 Task: Apply bold to the description text.
Action: Mouse moved to (86, 258)
Screenshot: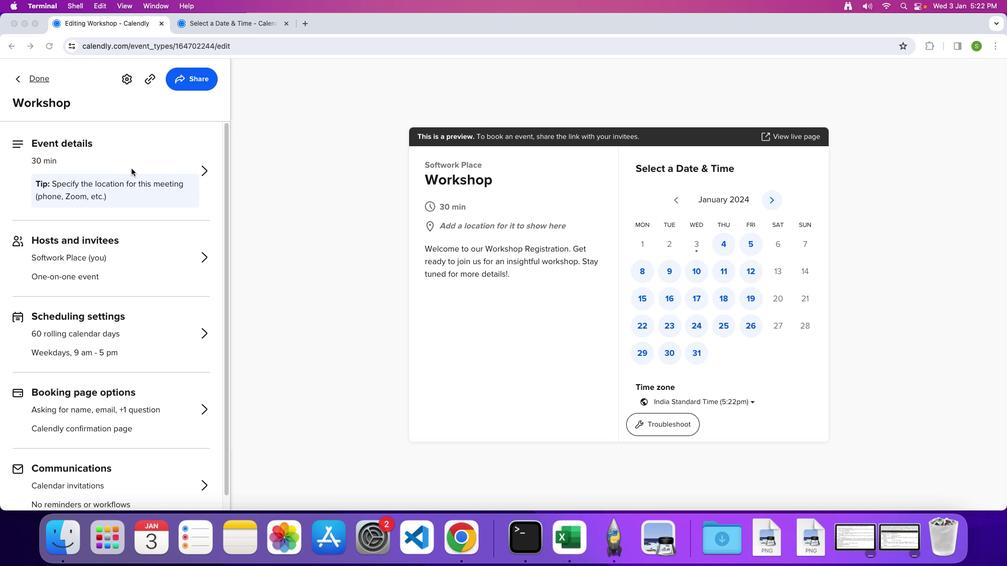 
Action: Mouse pressed left at (86, 258)
Screenshot: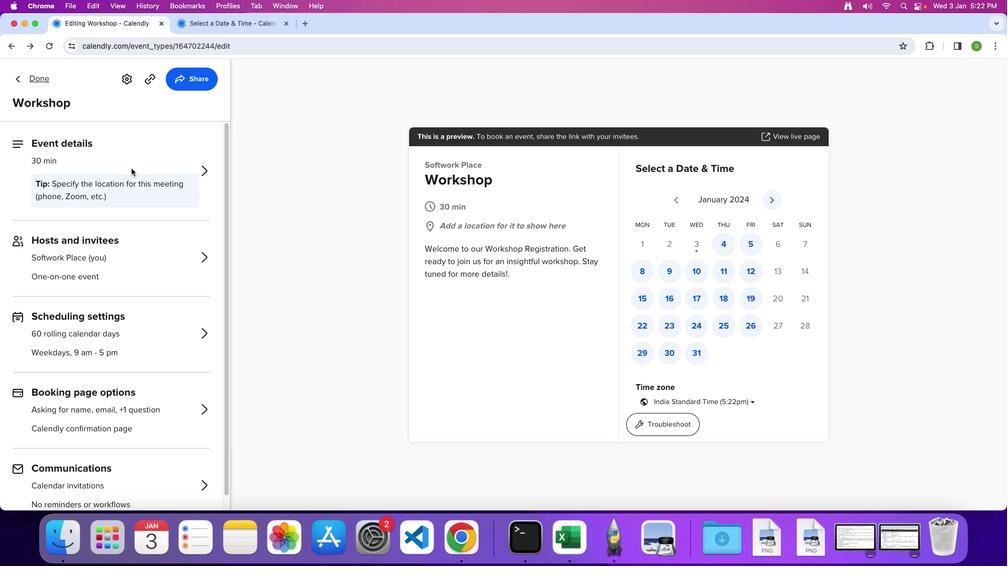 
Action: Mouse moved to (86, 258)
Screenshot: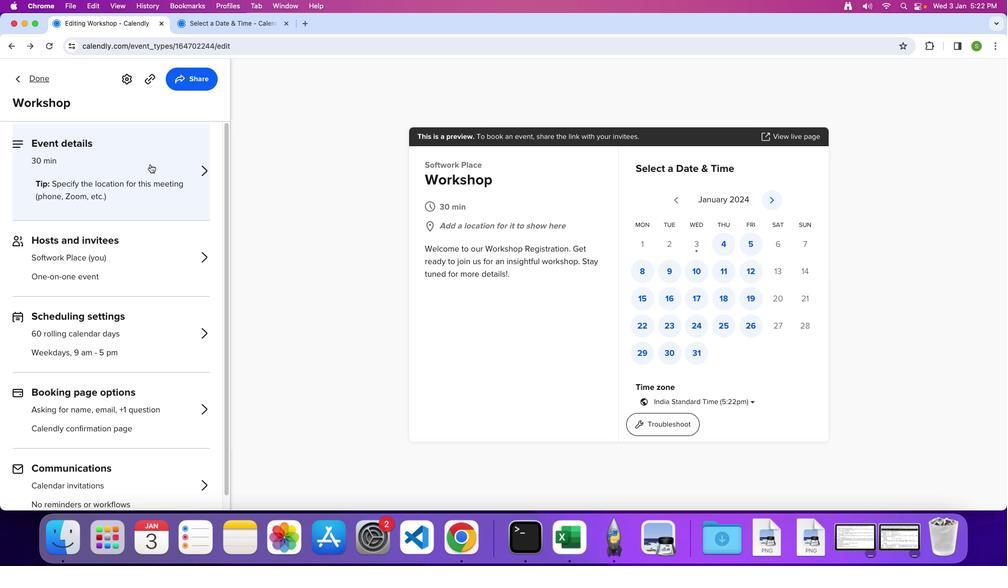 
Action: Mouse pressed left at (86, 258)
Screenshot: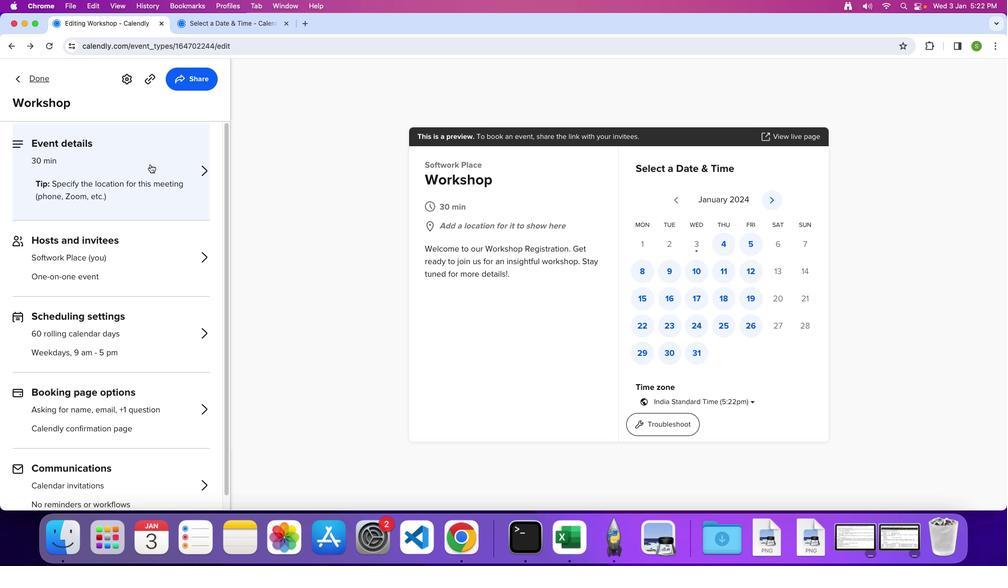 
Action: Mouse moved to (86, 258)
Screenshot: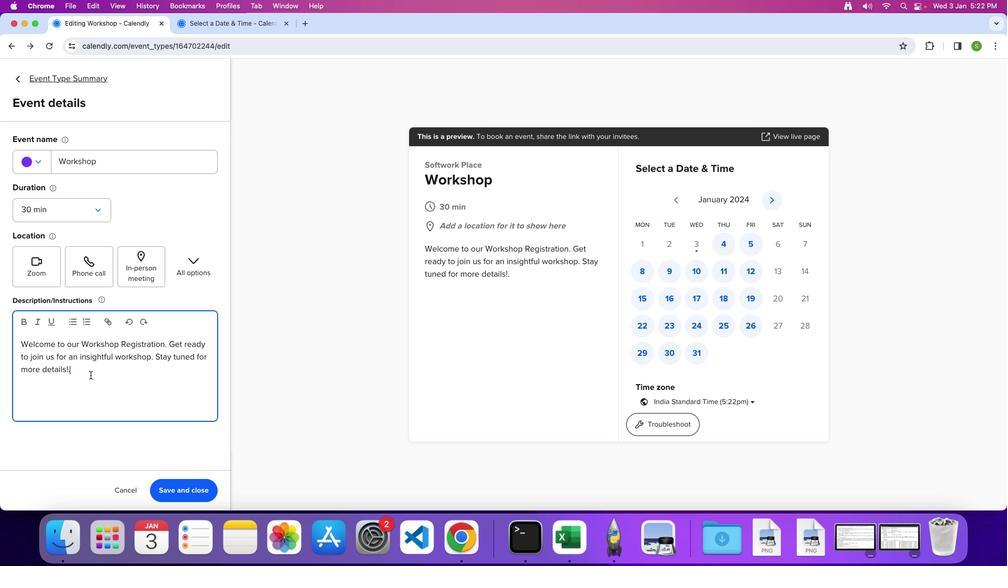
Action: Mouse pressed left at (86, 258)
Screenshot: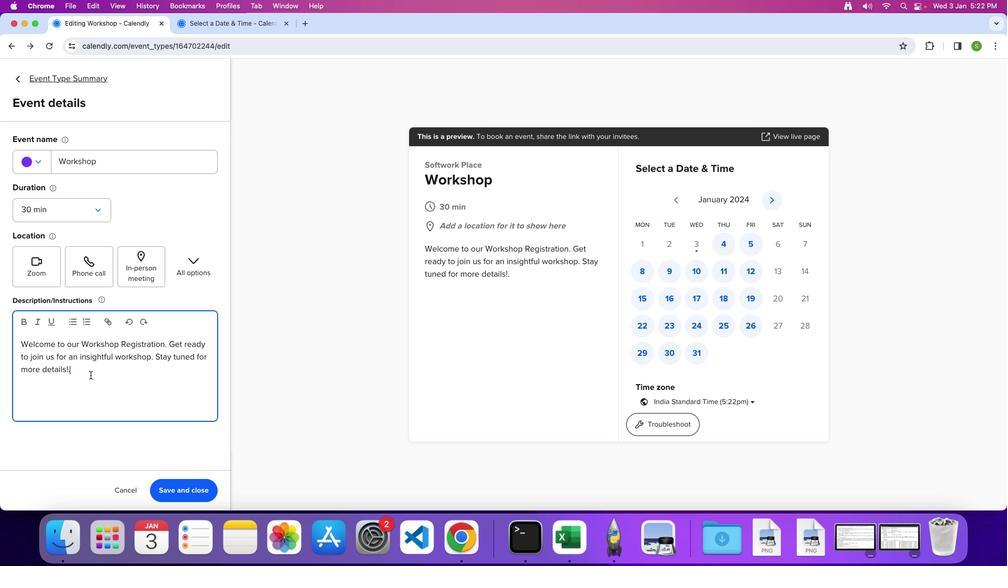 
Action: Mouse moved to (86, 258)
Screenshot: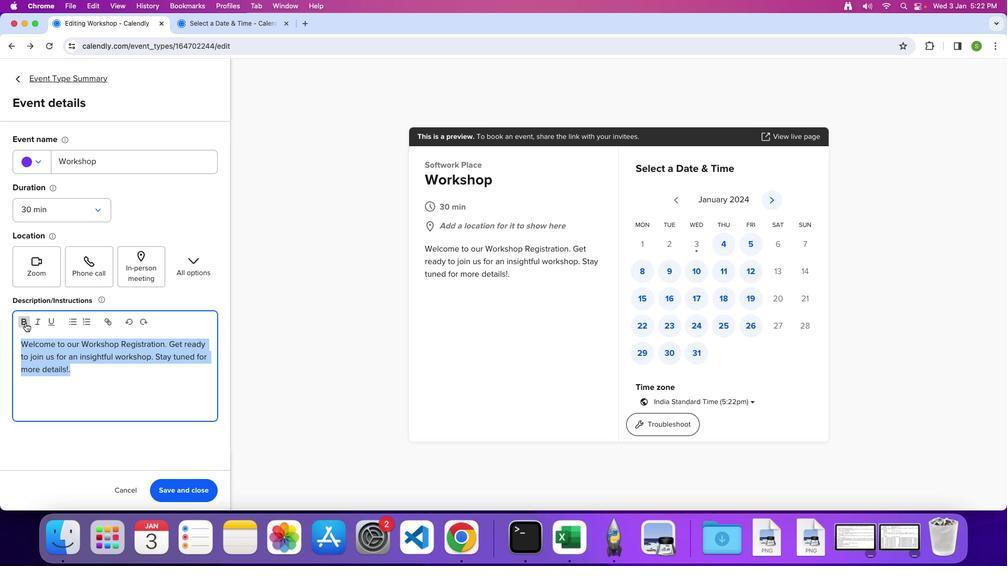 
Action: Mouse pressed left at (86, 258)
Screenshot: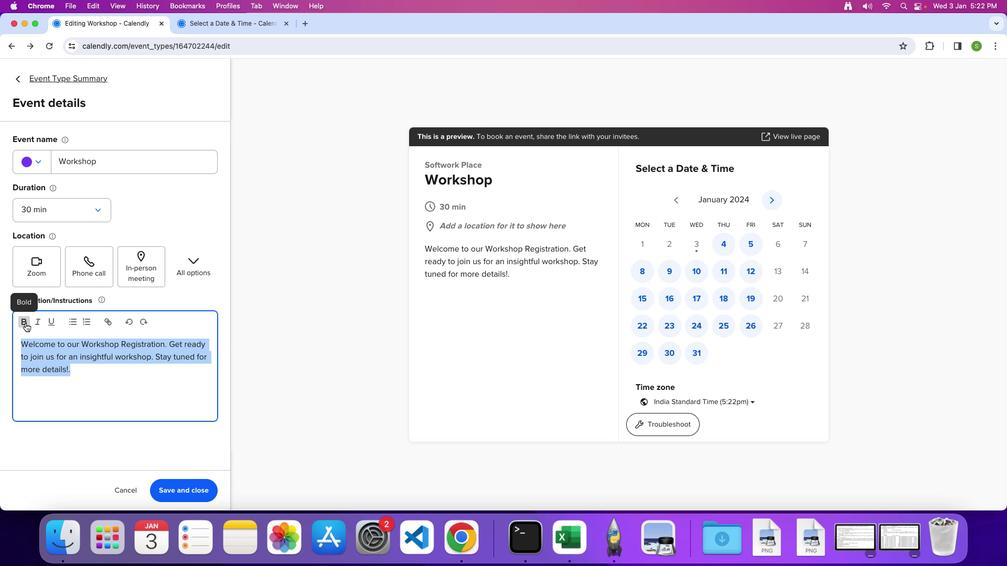 
Action: Mouse moved to (86, 258)
Screenshot: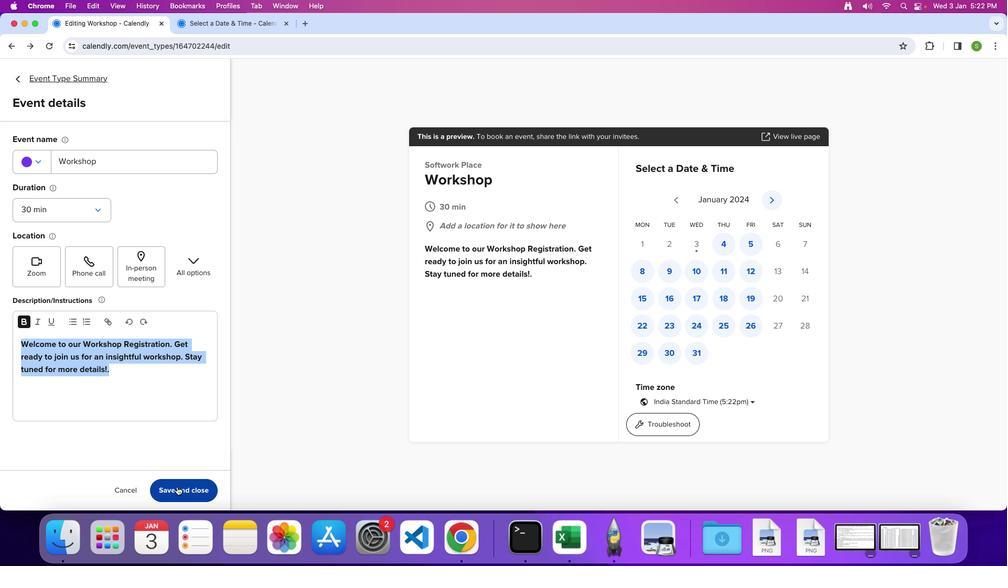 
Action: Mouse pressed left at (86, 258)
Screenshot: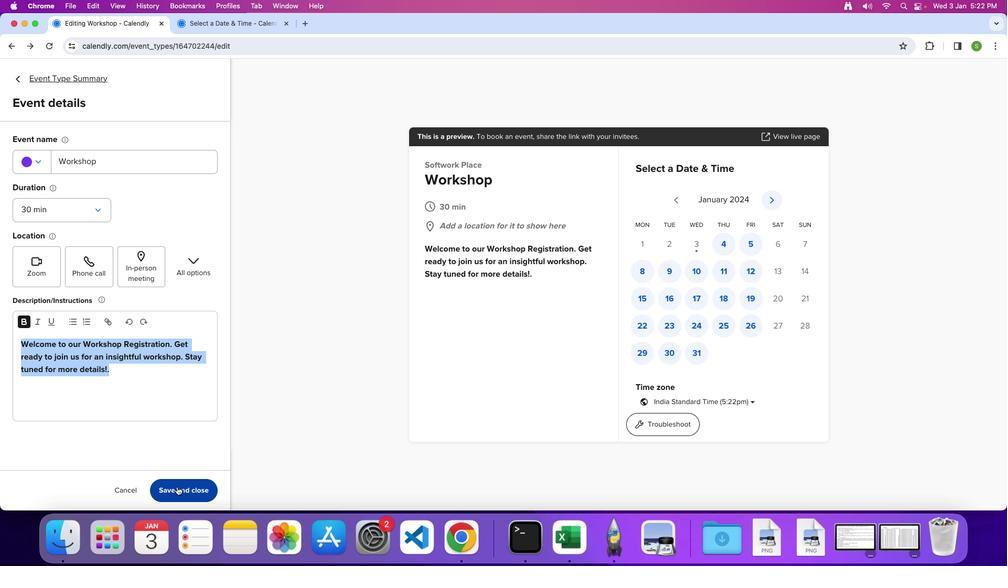 
Action: Mouse moved to (86, 258)
Screenshot: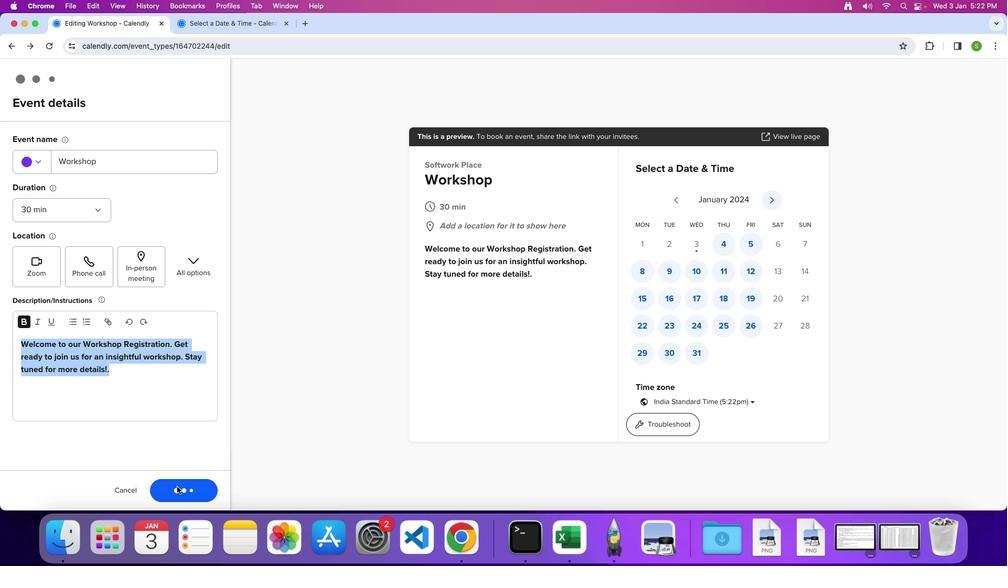 
